 Task: select a rule when softage.1@softage.net is added to a card by anyone except me .
Action: Mouse moved to (1292, 104)
Screenshot: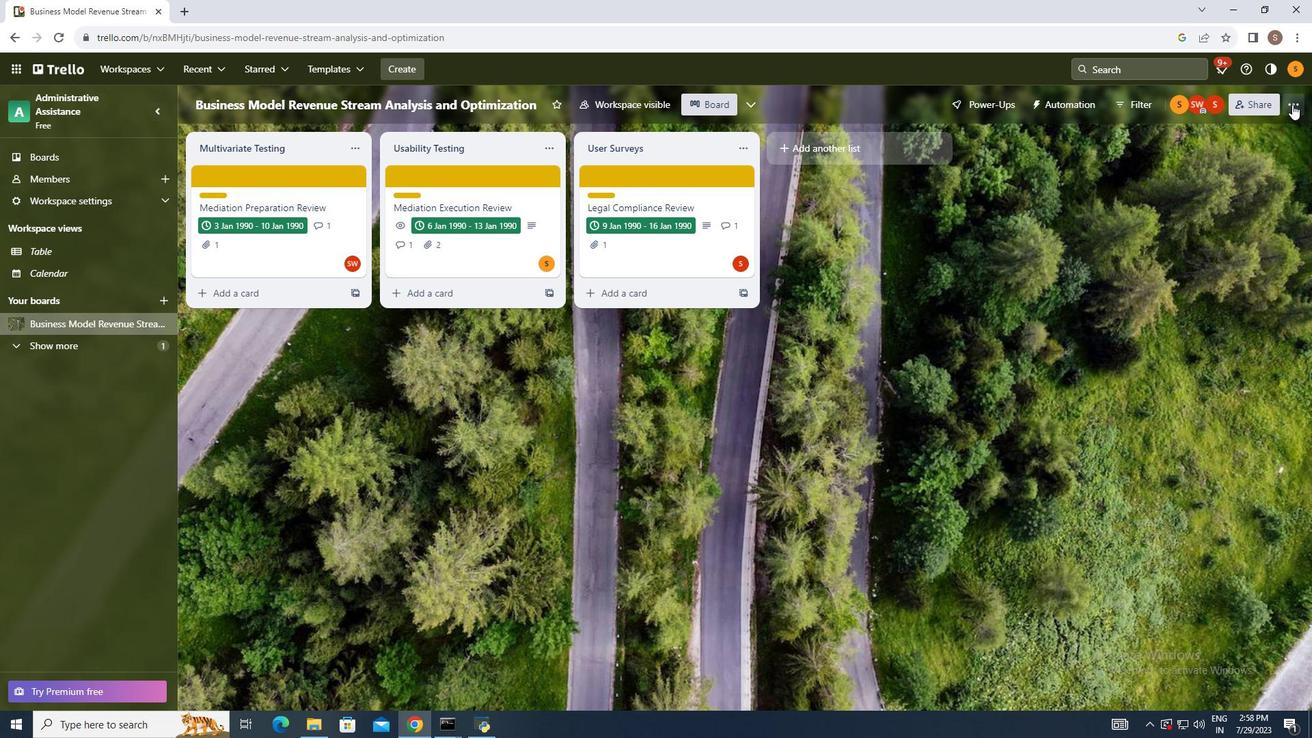 
Action: Mouse pressed left at (1292, 104)
Screenshot: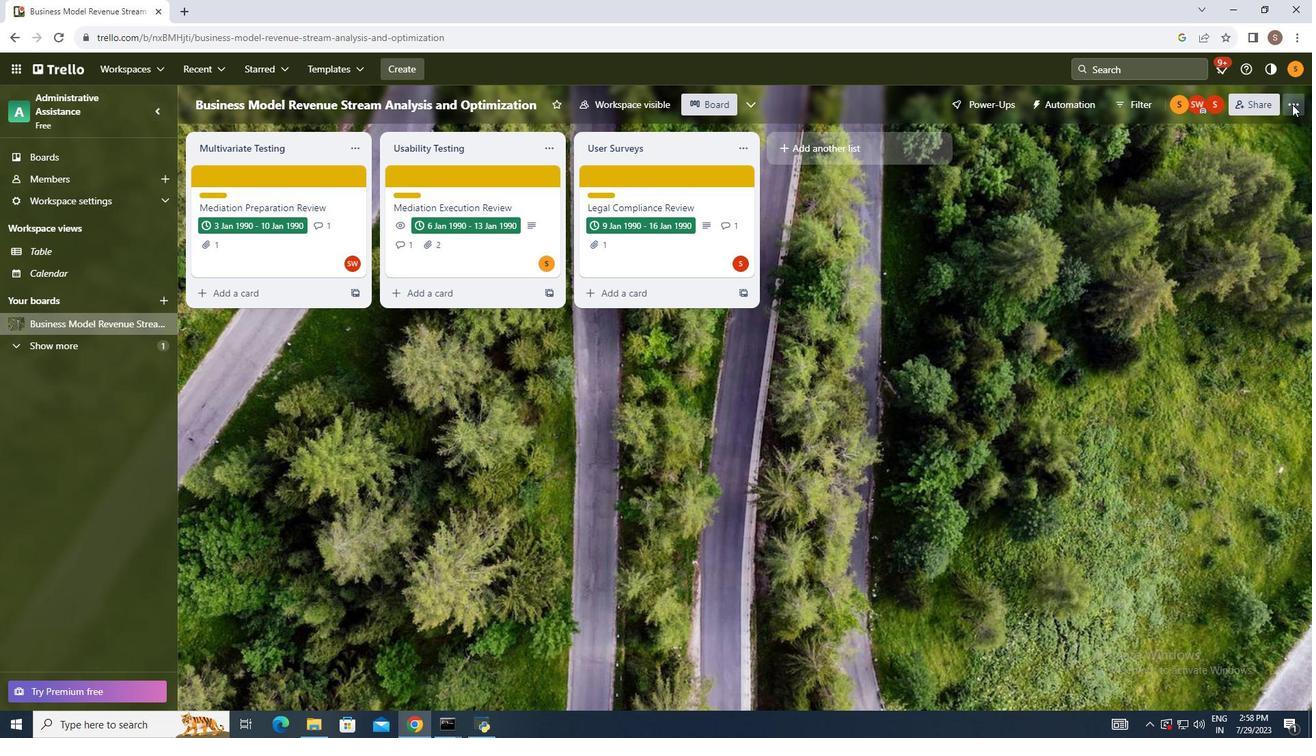 
Action: Mouse moved to (1172, 288)
Screenshot: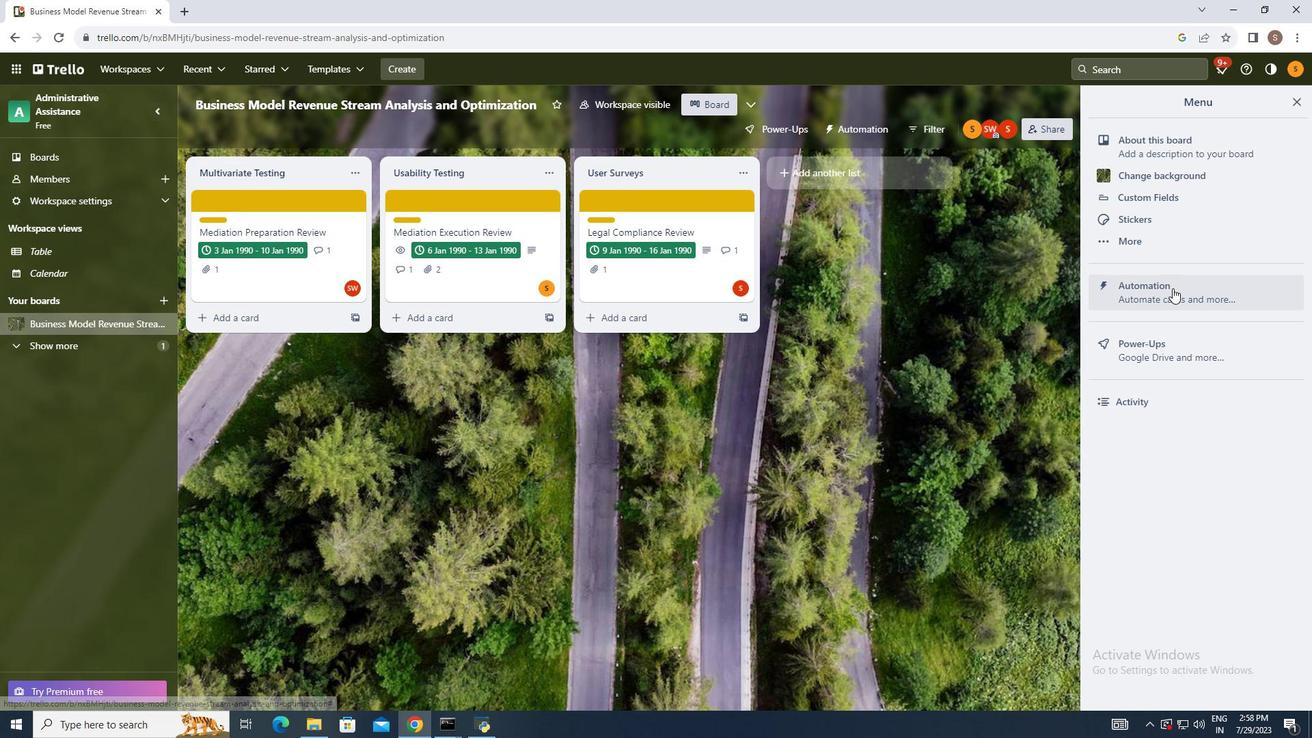
Action: Mouse pressed left at (1172, 288)
Screenshot: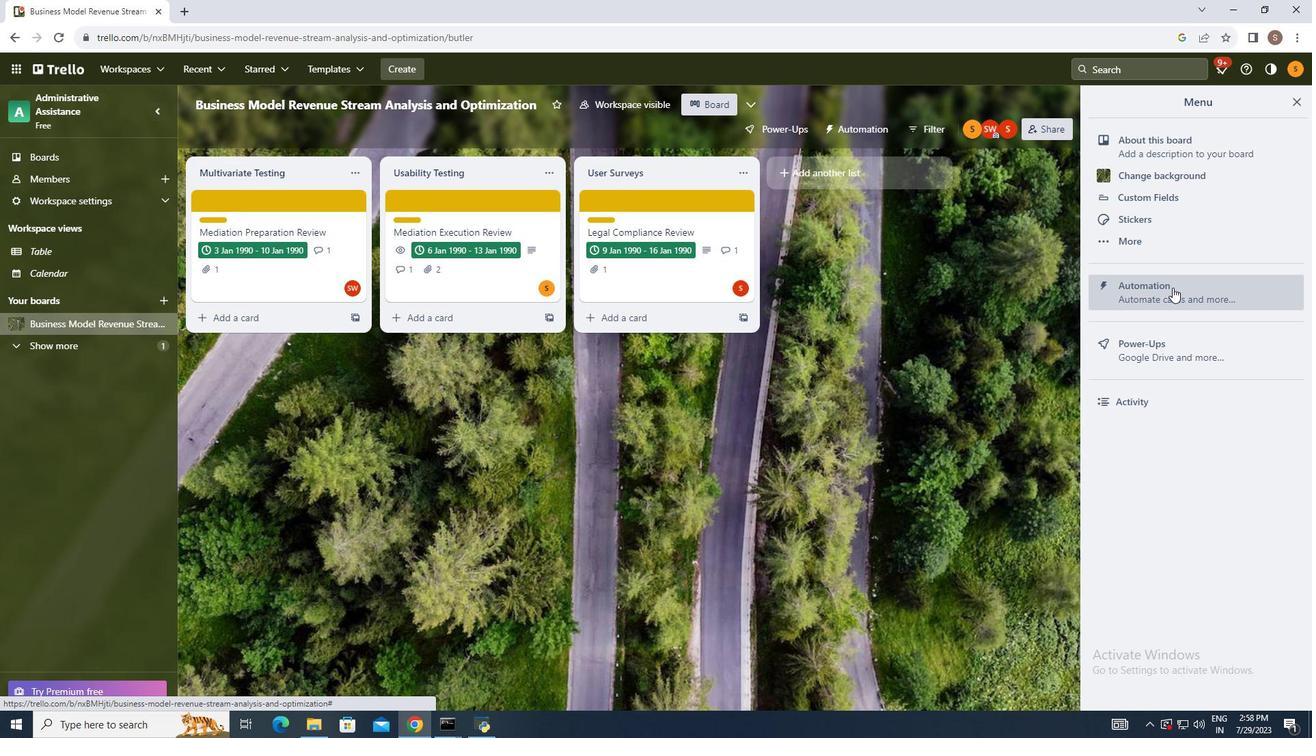 
Action: Mouse moved to (254, 255)
Screenshot: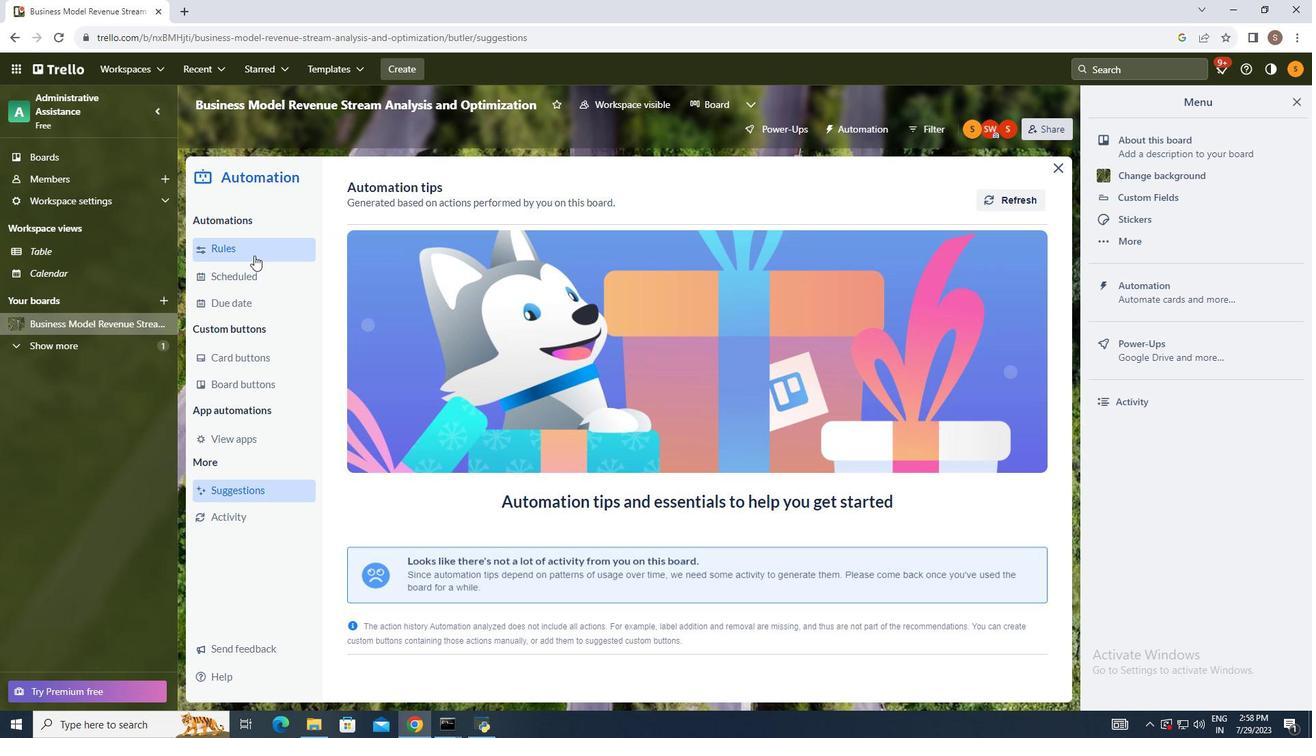 
Action: Mouse pressed left at (254, 255)
Screenshot: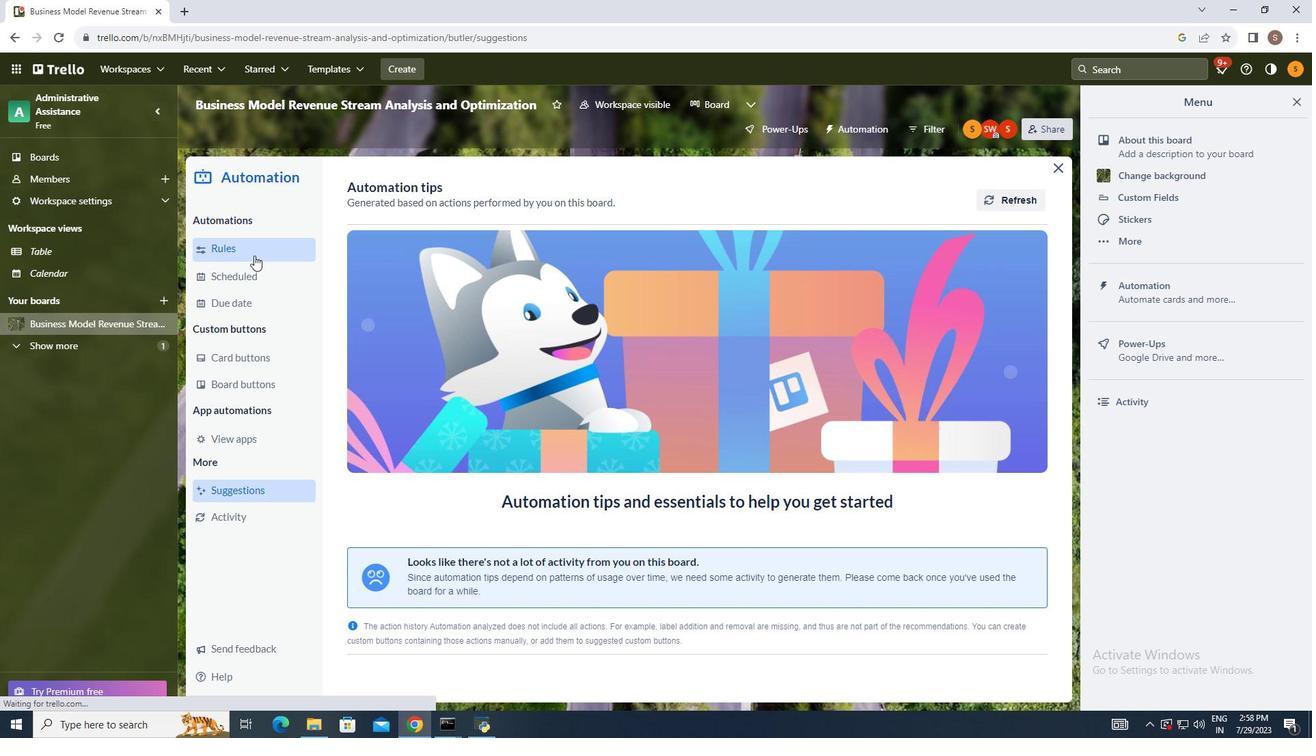
Action: Mouse moved to (908, 190)
Screenshot: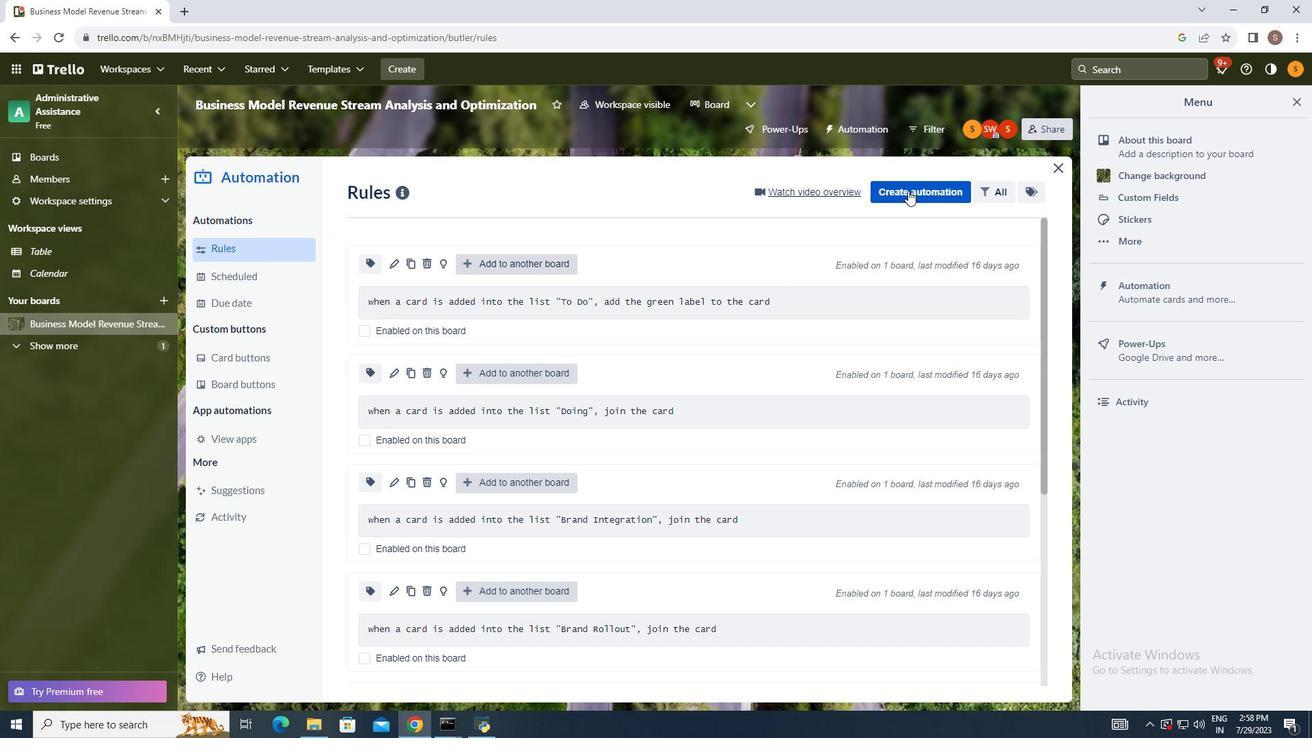 
Action: Mouse pressed left at (908, 190)
Screenshot: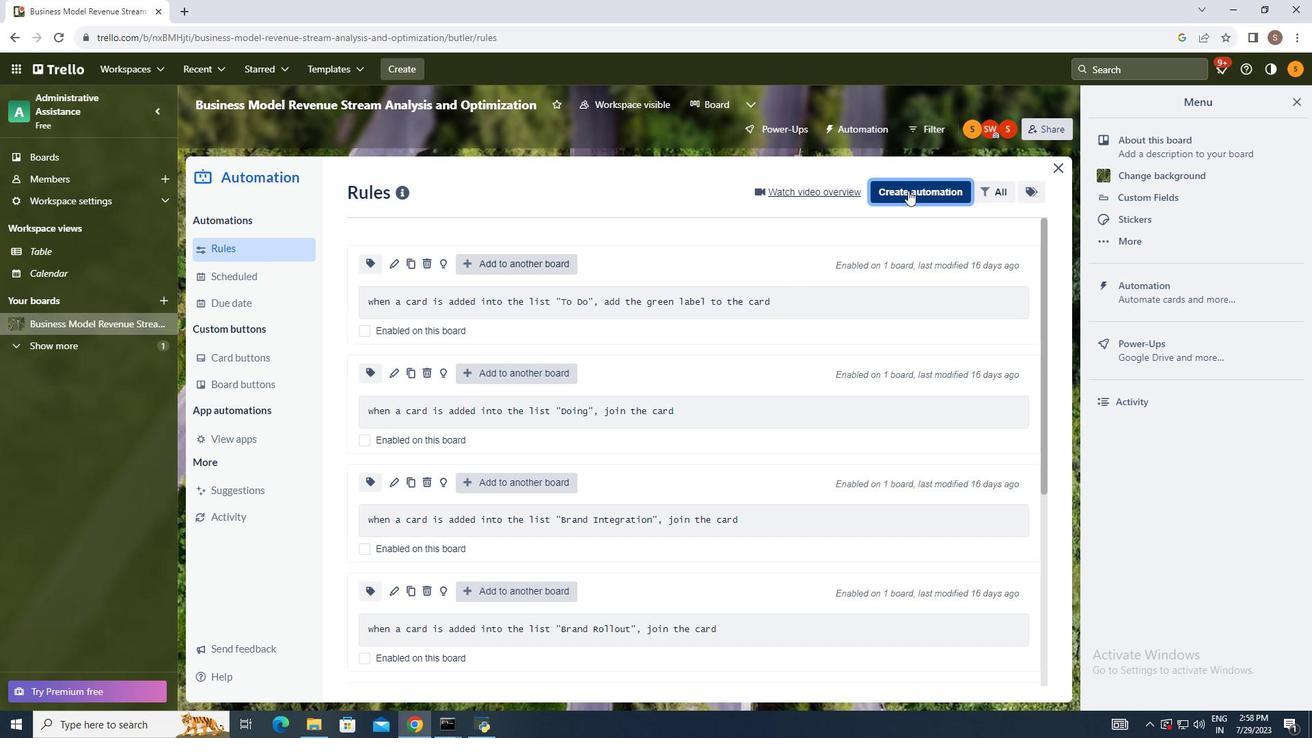 
Action: Mouse moved to (718, 321)
Screenshot: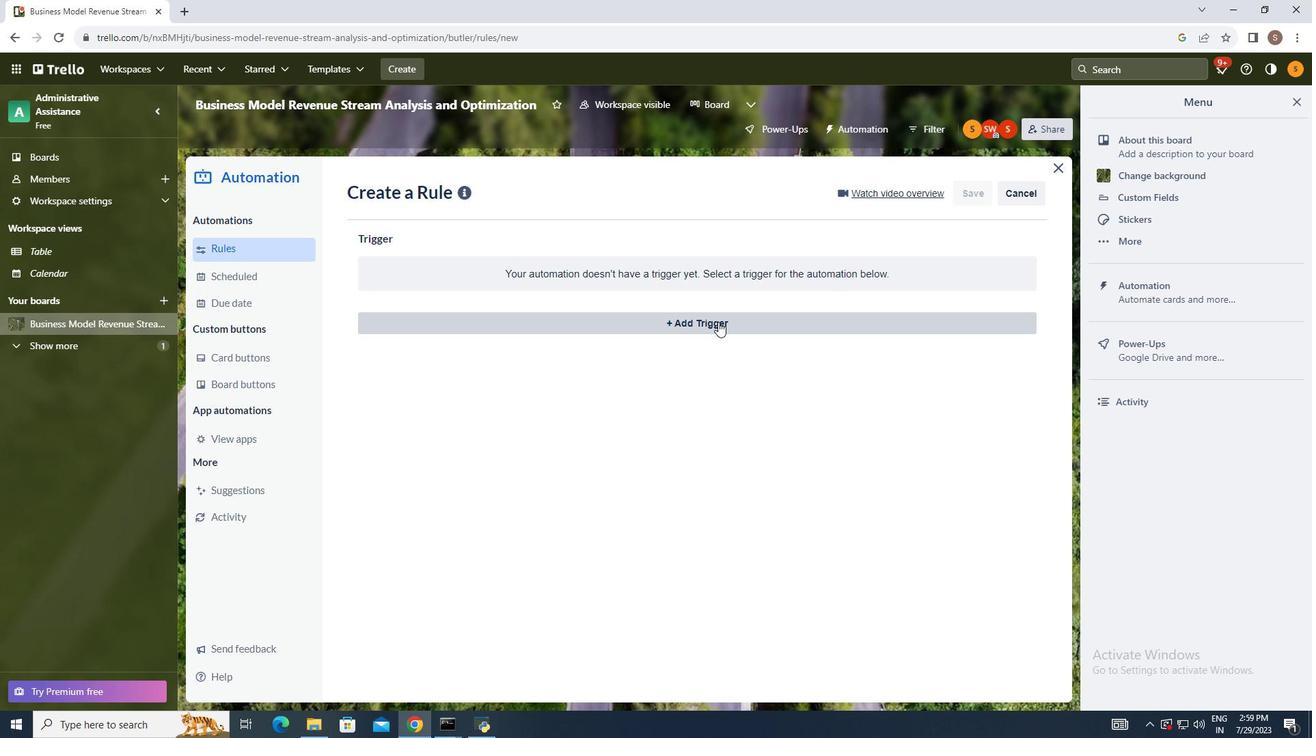 
Action: Mouse pressed left at (718, 321)
Screenshot: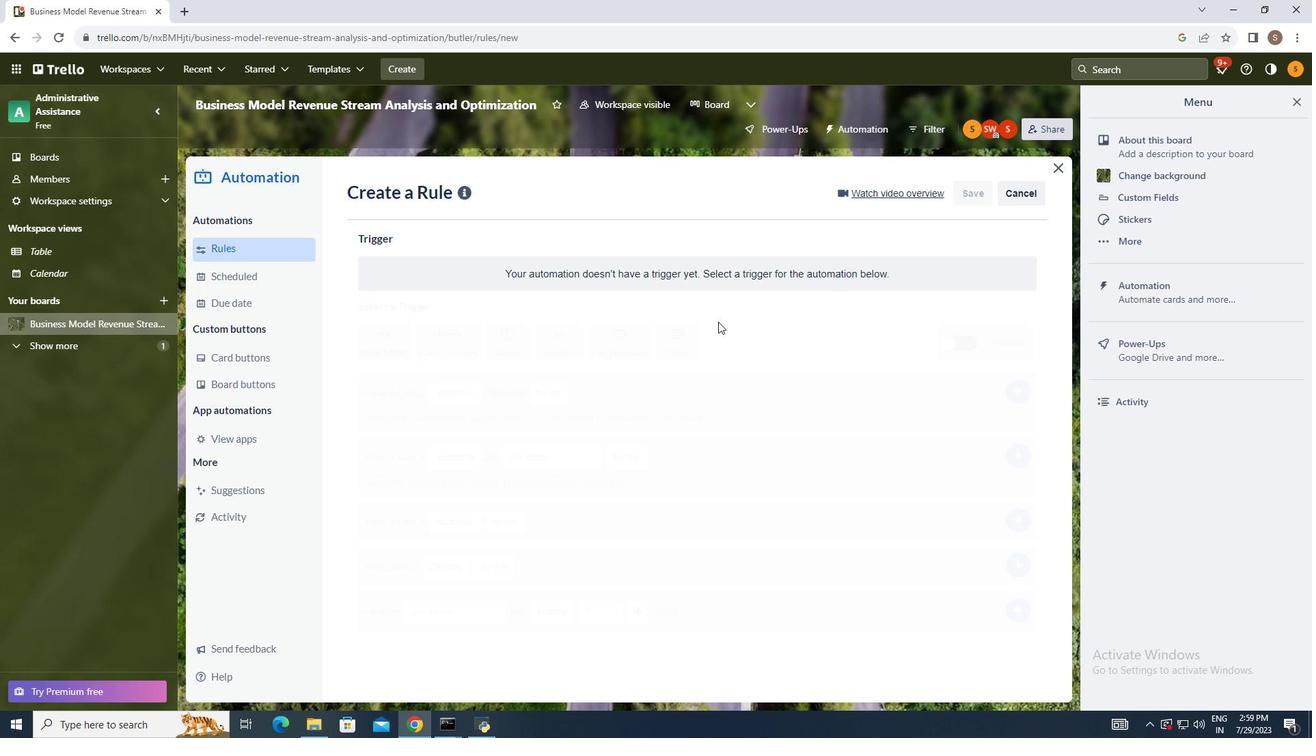 
Action: Mouse moved to (460, 379)
Screenshot: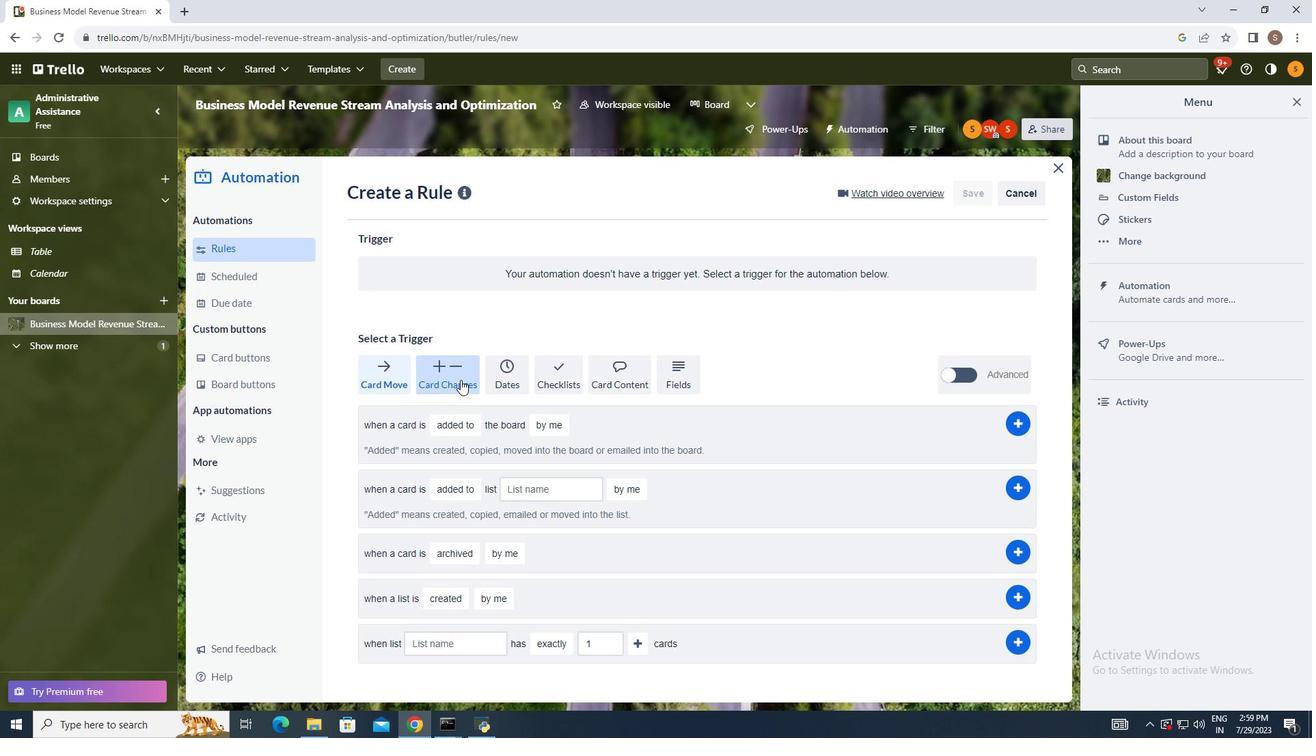 
Action: Mouse pressed left at (460, 379)
Screenshot: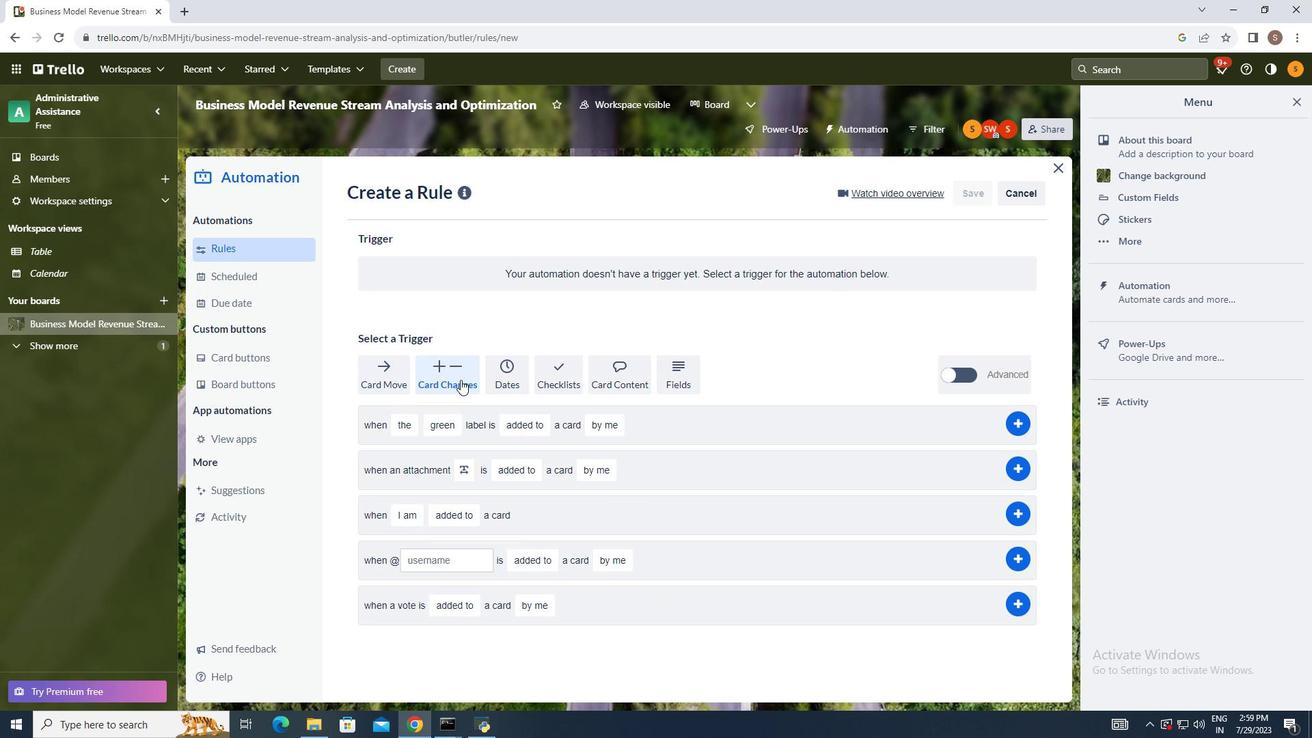 
Action: Mouse moved to (433, 561)
Screenshot: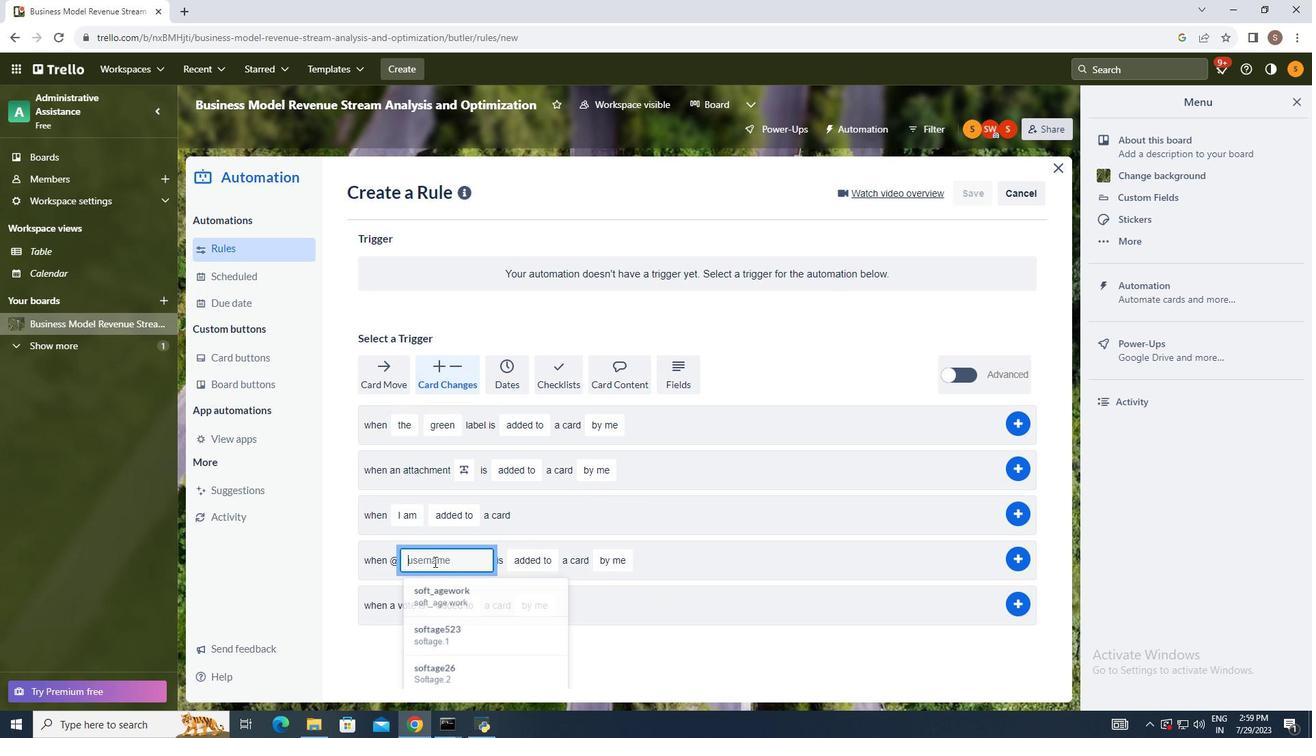 
Action: Mouse pressed left at (433, 561)
Screenshot: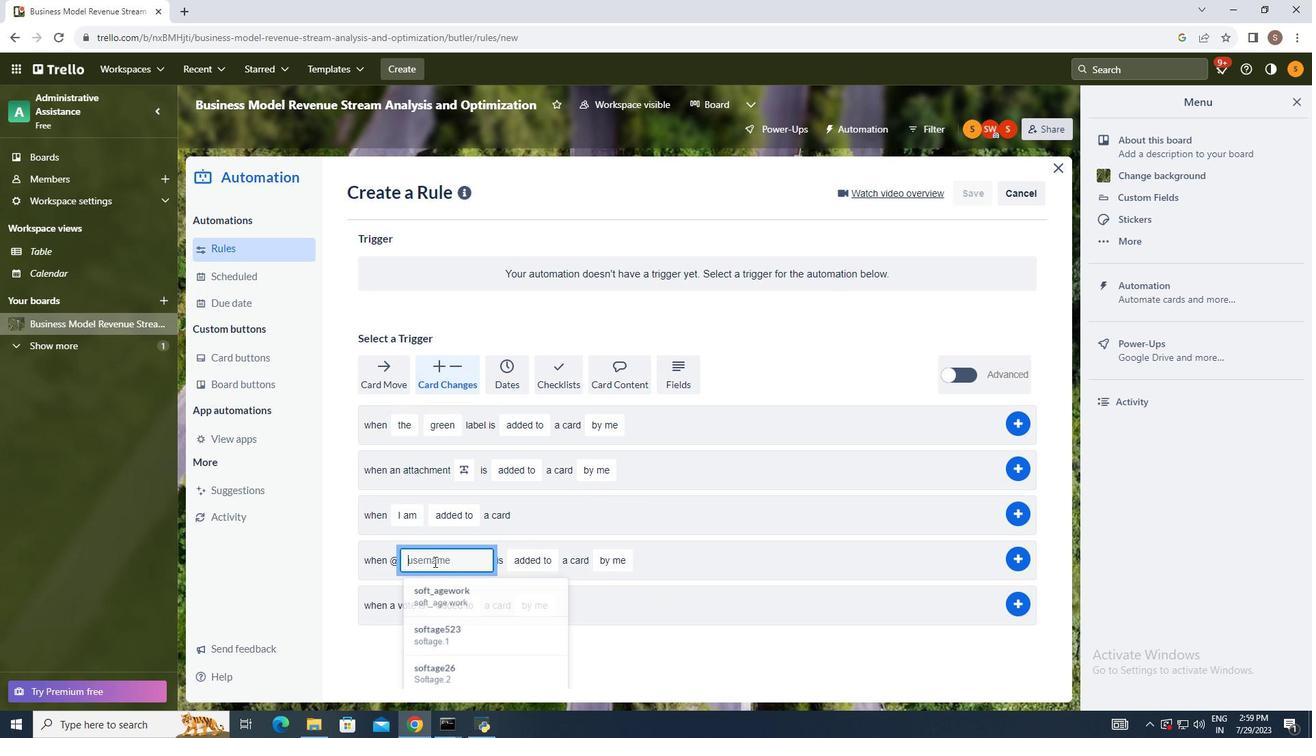 
Action: Key pressed softage.1<Key.shift>@softage.net
Screenshot: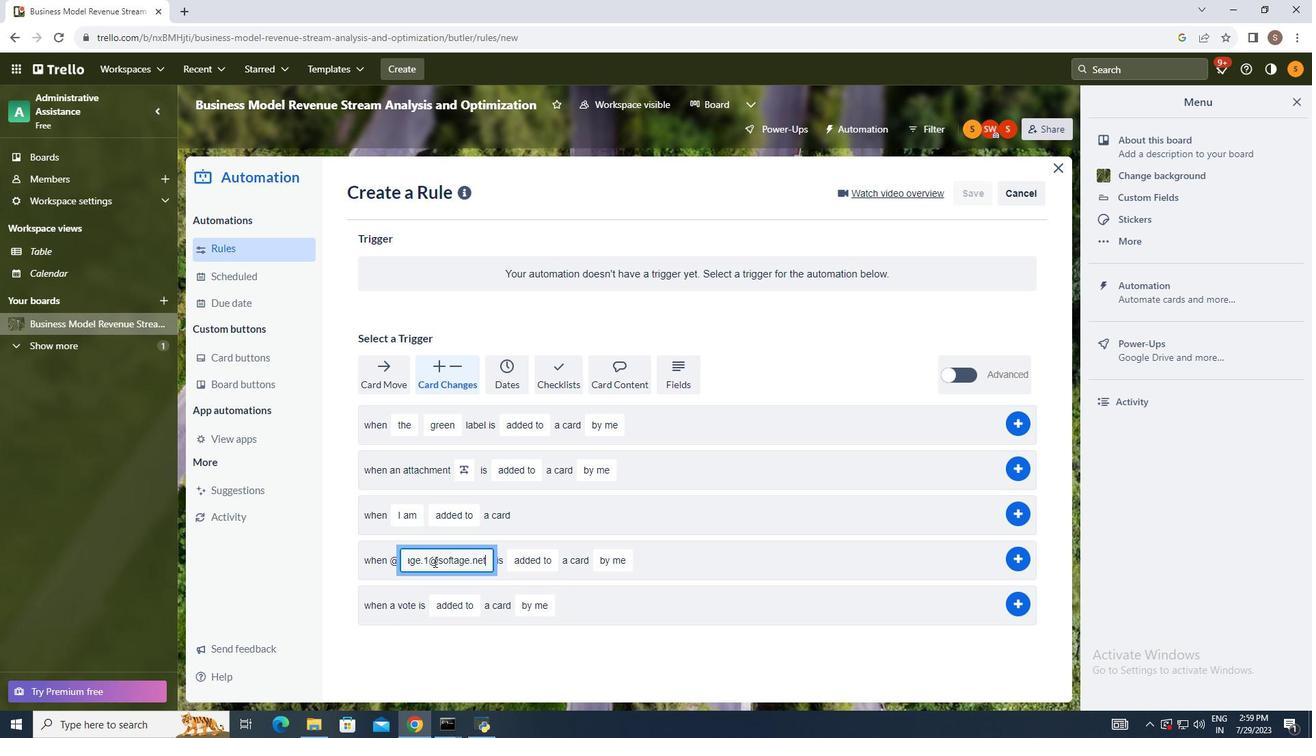 
Action: Mouse moved to (545, 558)
Screenshot: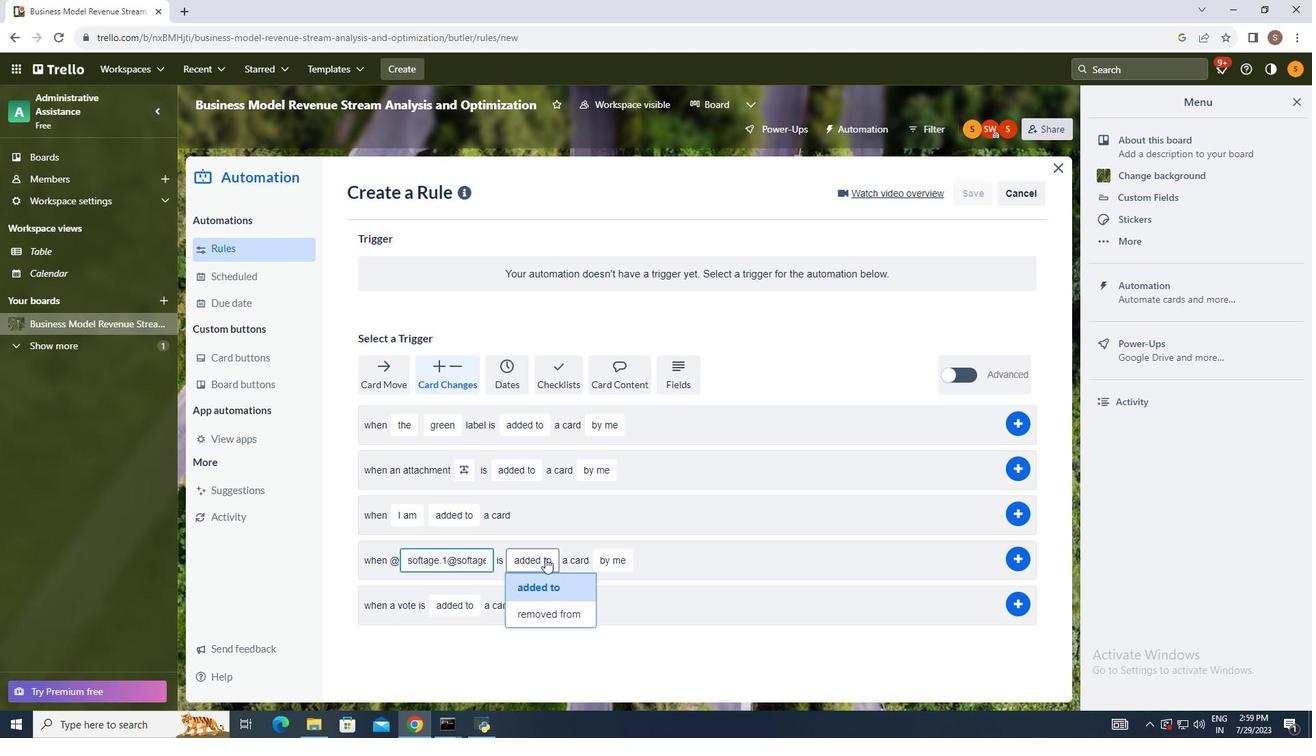 
Action: Mouse pressed left at (545, 558)
Screenshot: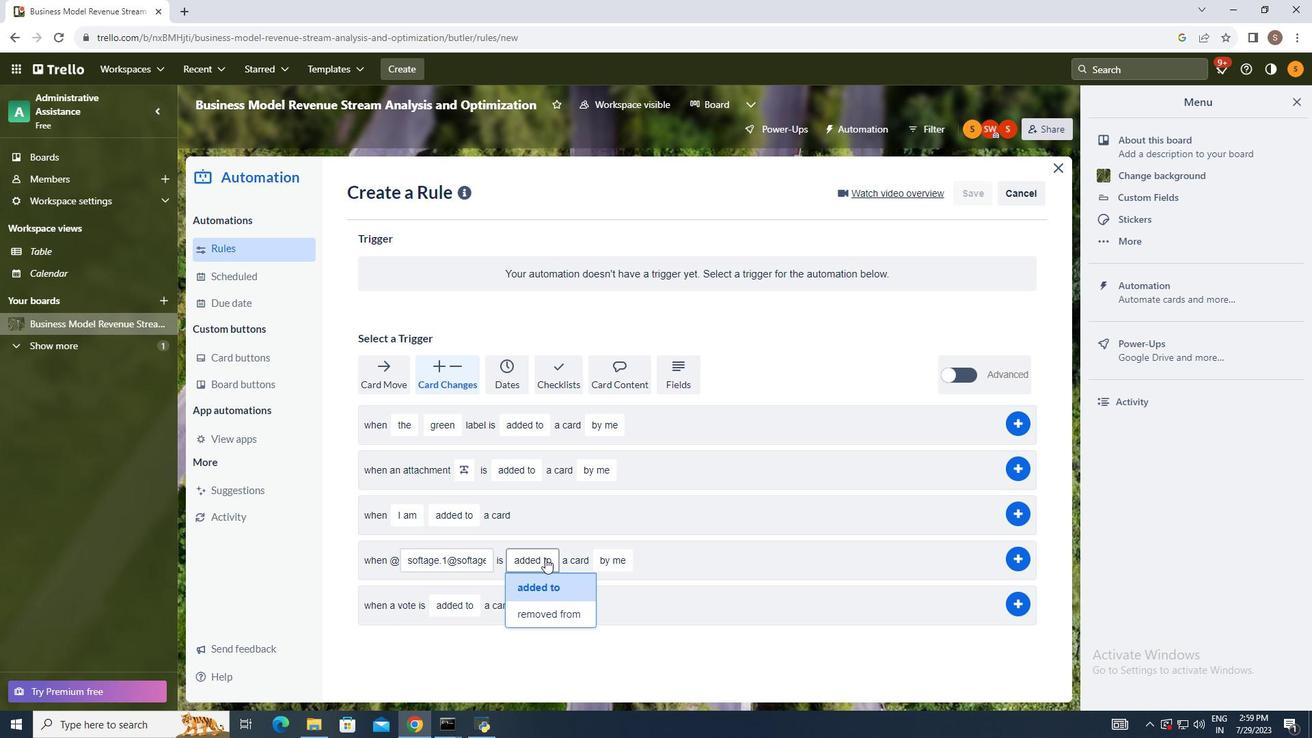 
Action: Mouse moved to (546, 584)
Screenshot: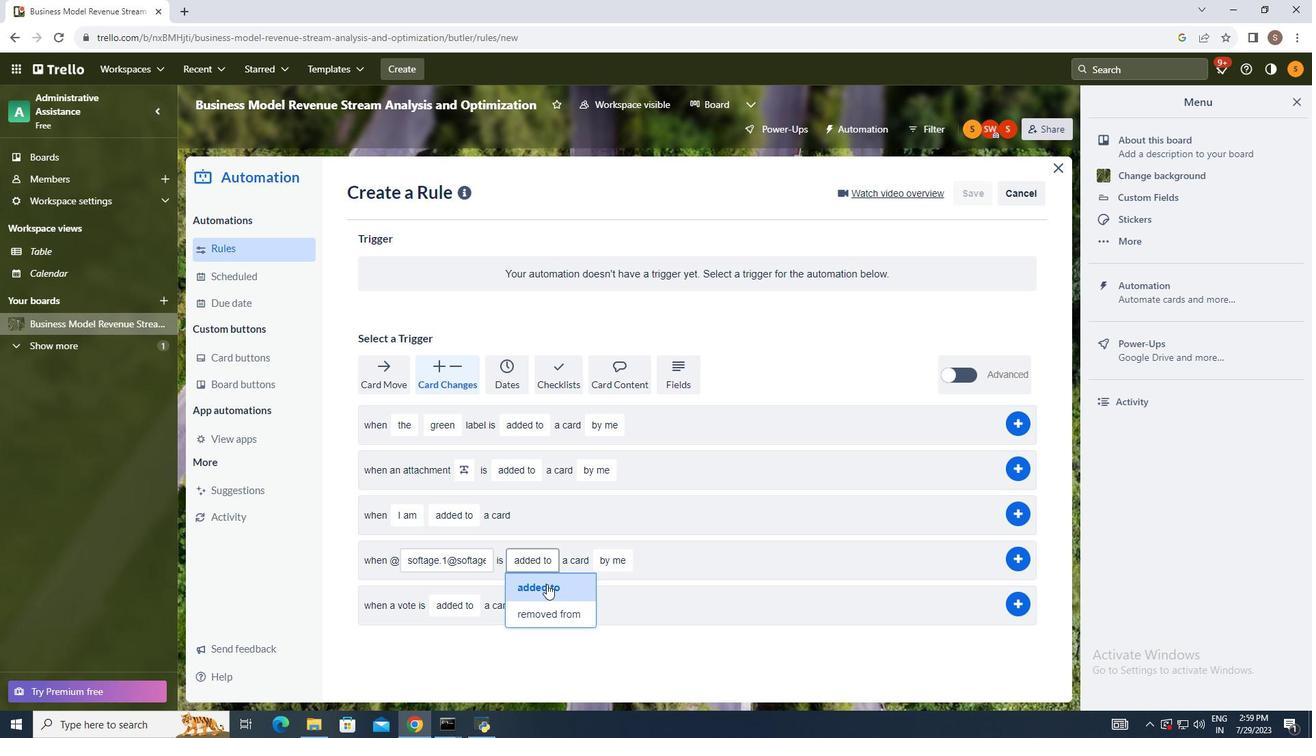 
Action: Mouse pressed left at (546, 584)
Screenshot: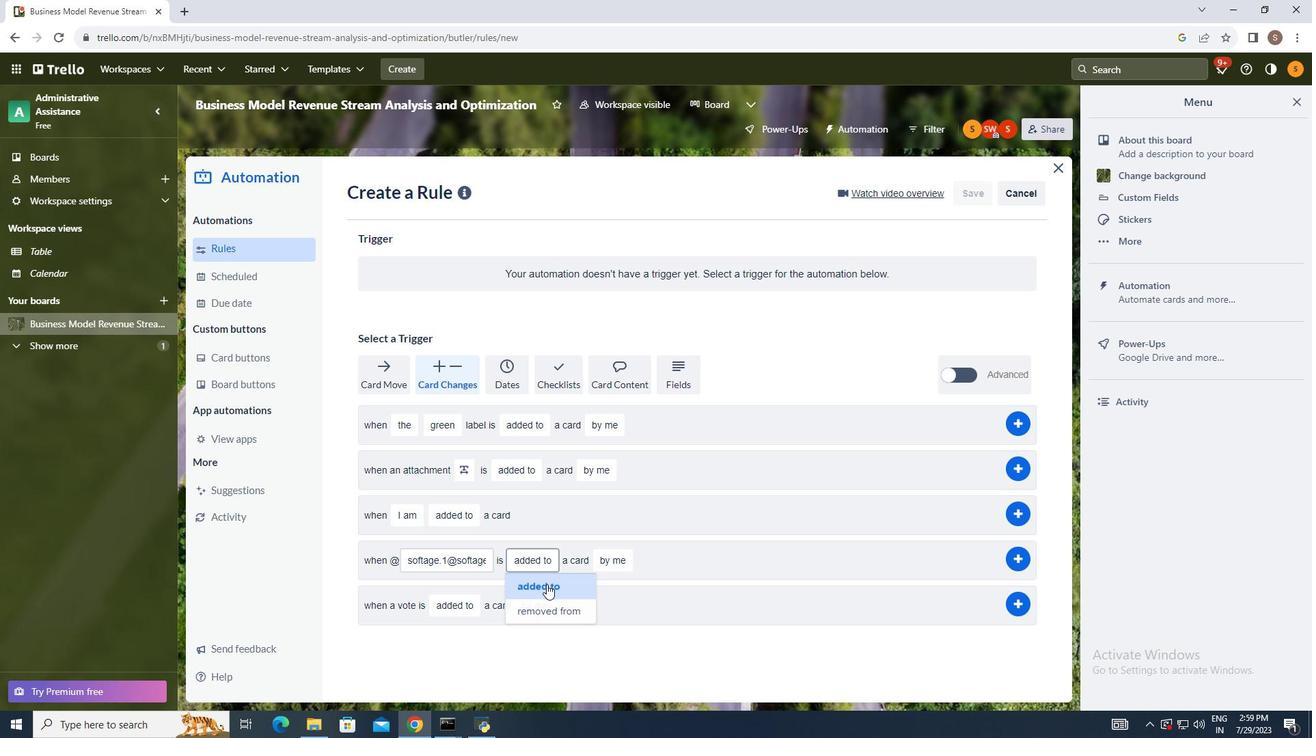 
Action: Mouse moved to (618, 559)
Screenshot: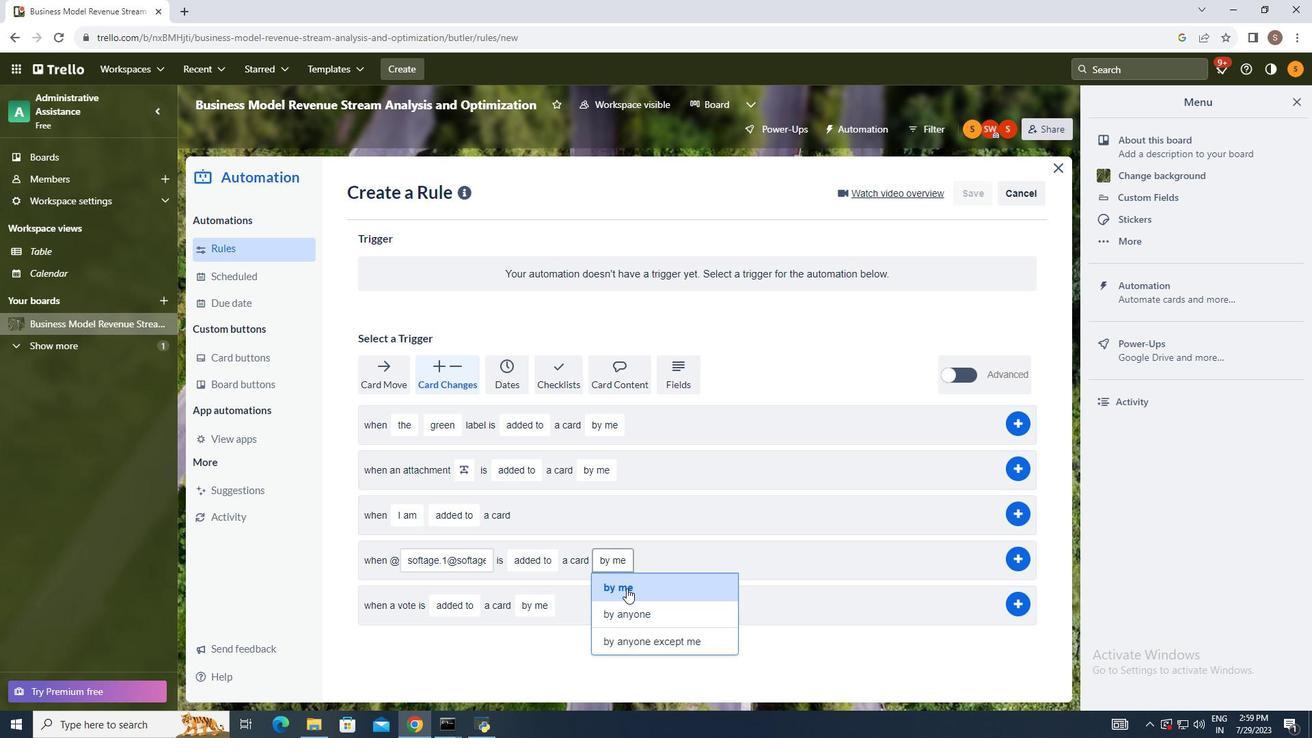 
Action: Mouse pressed left at (618, 559)
Screenshot: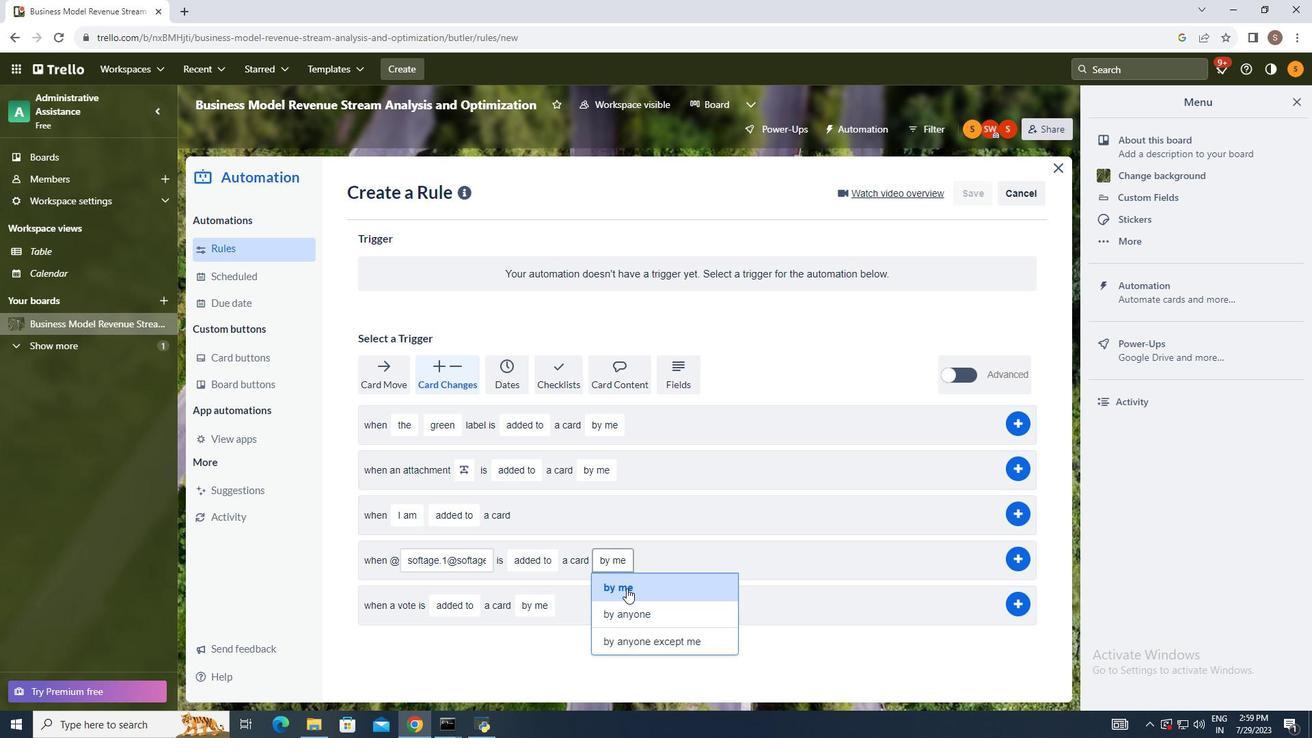 
Action: Mouse moved to (639, 640)
Screenshot: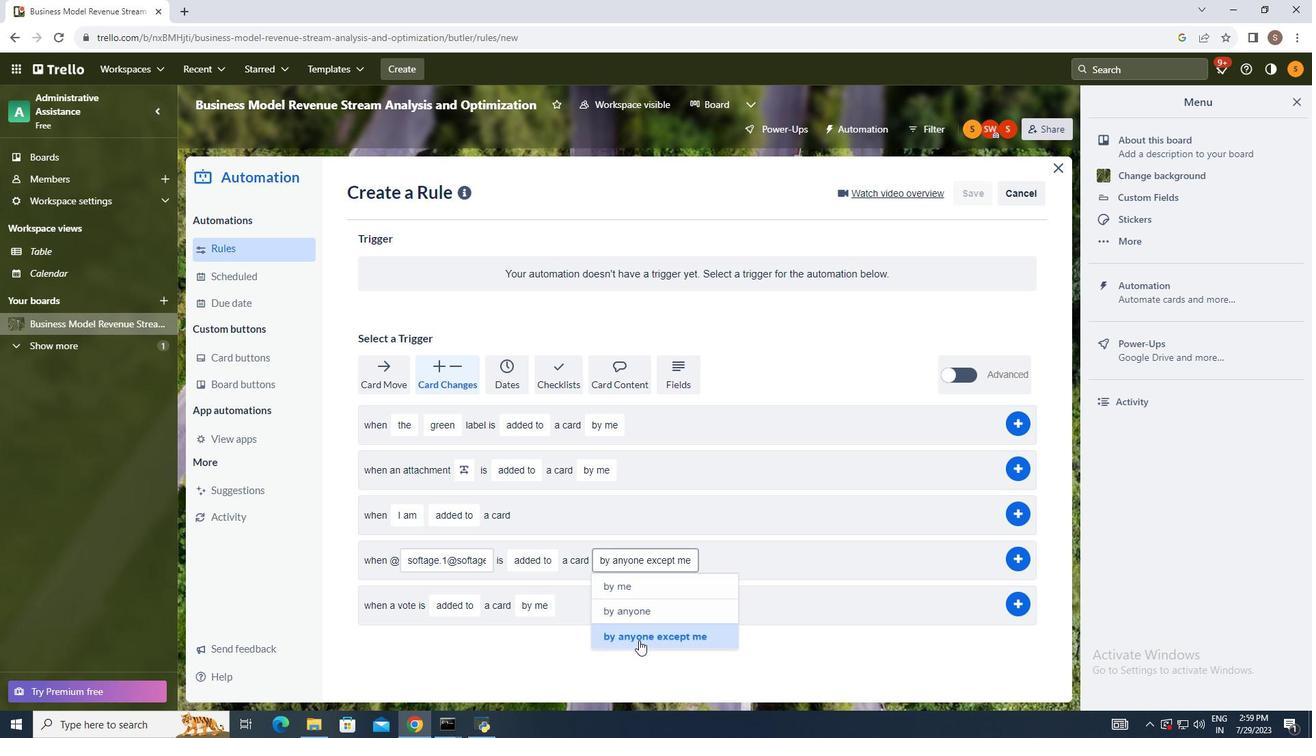 
Action: Mouse pressed left at (639, 640)
Screenshot: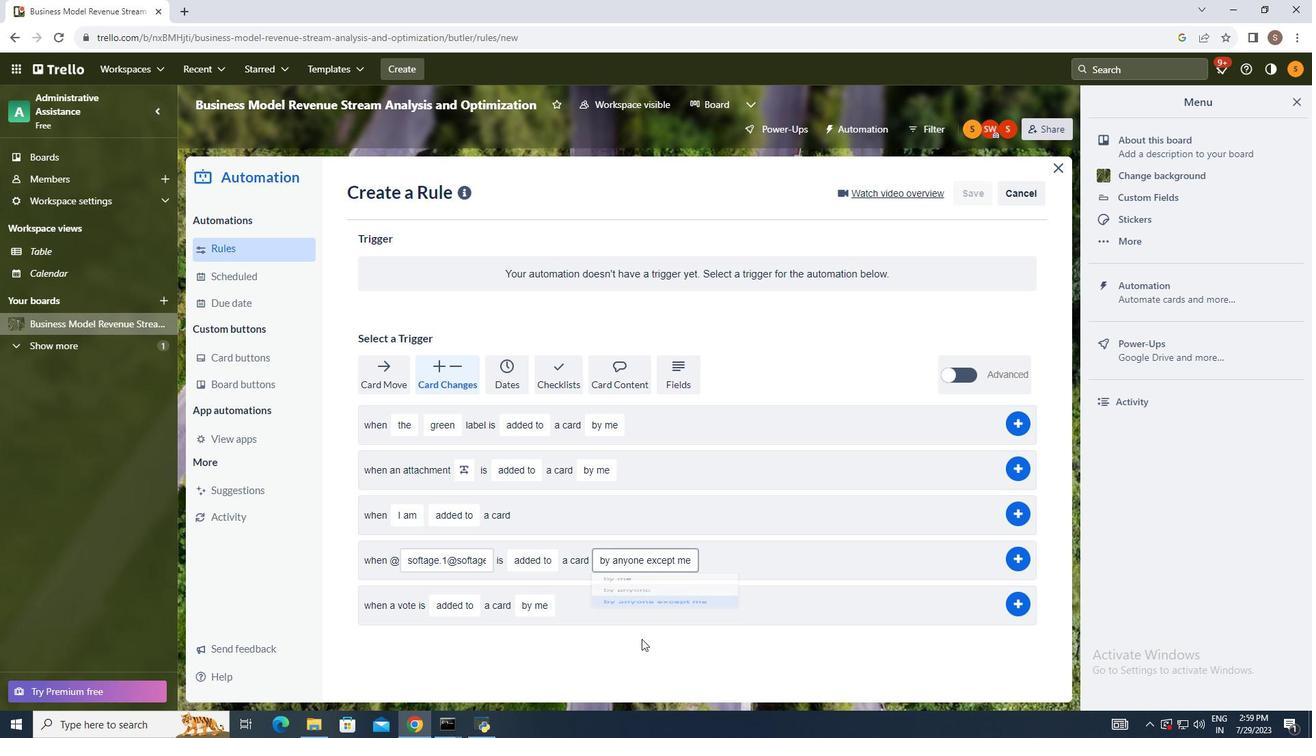 
Action: Mouse moved to (762, 526)
Screenshot: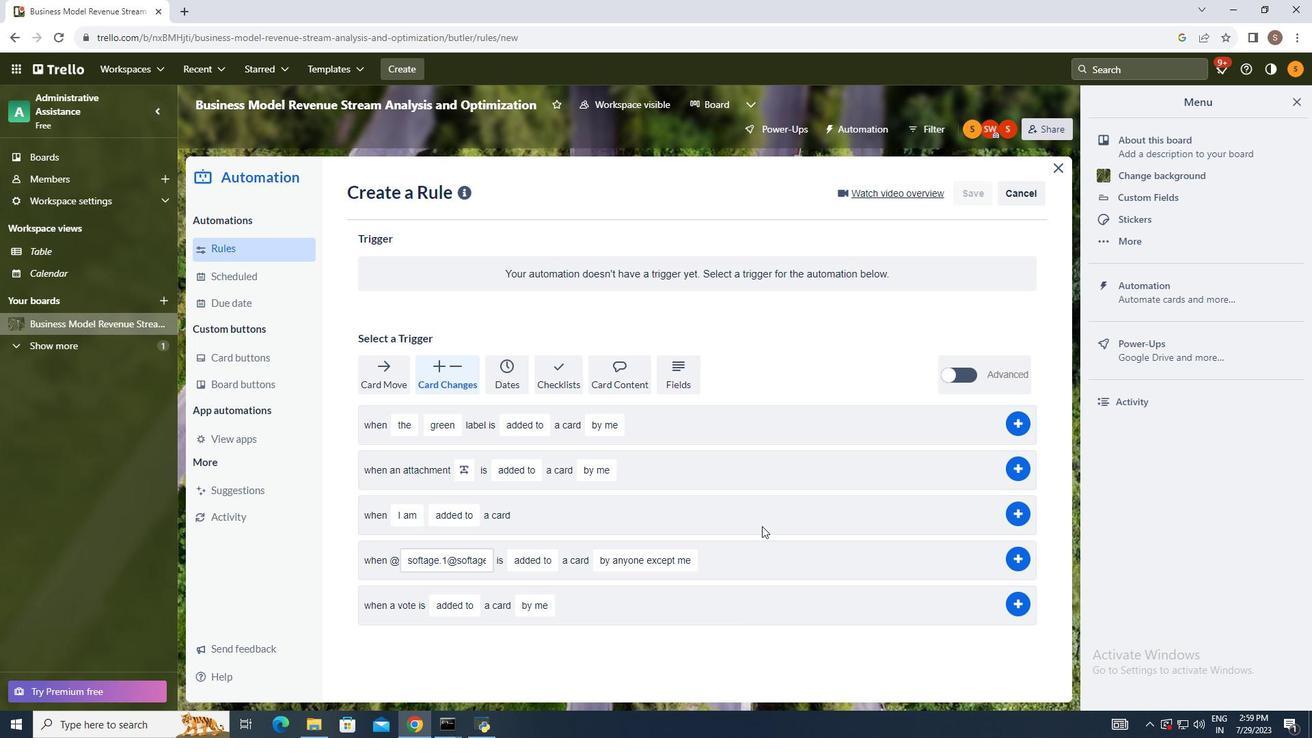 
